 Task: Schedule a session for the inspirational book reading.
Action: Mouse moved to (68, 94)
Screenshot: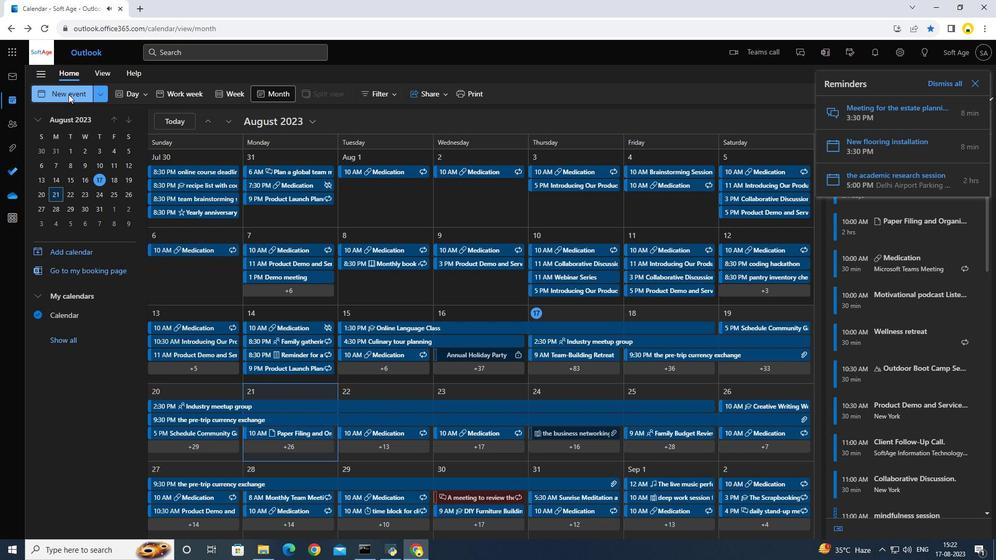
Action: Mouse pressed left at (68, 94)
Screenshot: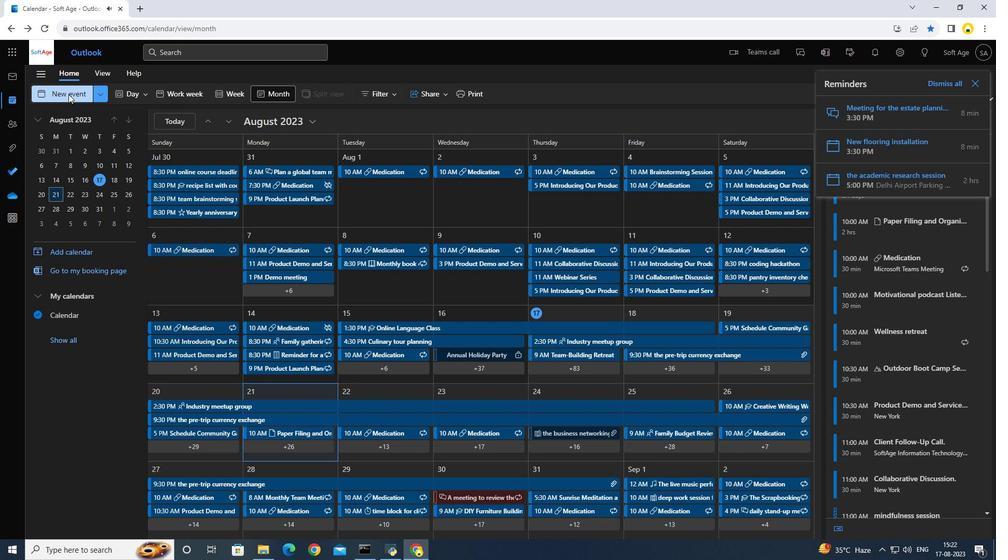 
Action: Mouse moved to (368, 165)
Screenshot: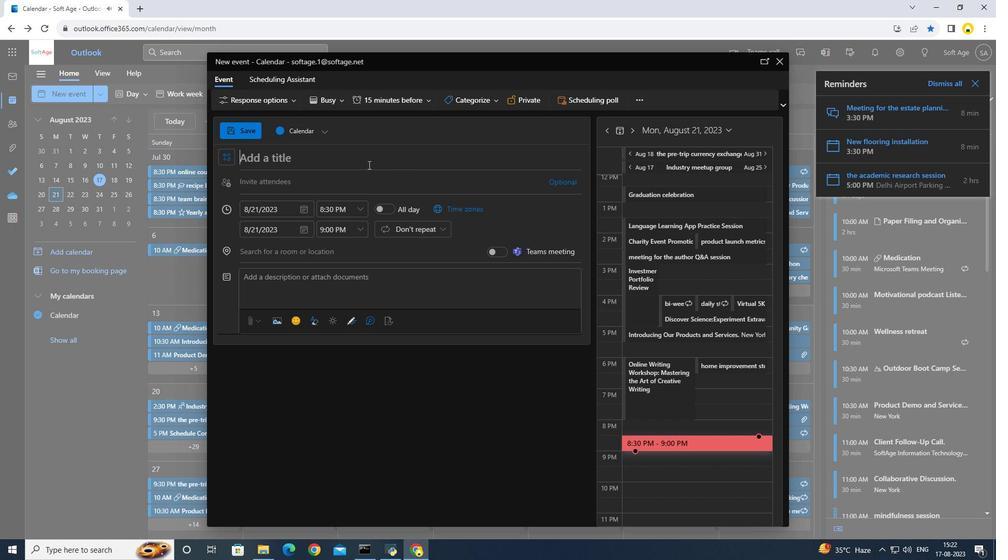
Action: Key pressed <Key.caps_lock>I<Key.caps_lock>nspiar<Key.backspace><Key.backspace>t<Key.backspace>rationl<Key.backspace>al<Key.space><Key.caps_lock>B<Key.caps_lock>ook<Key.space><Key.caps_lock>R<Key.caps_lock>eading
Screenshot: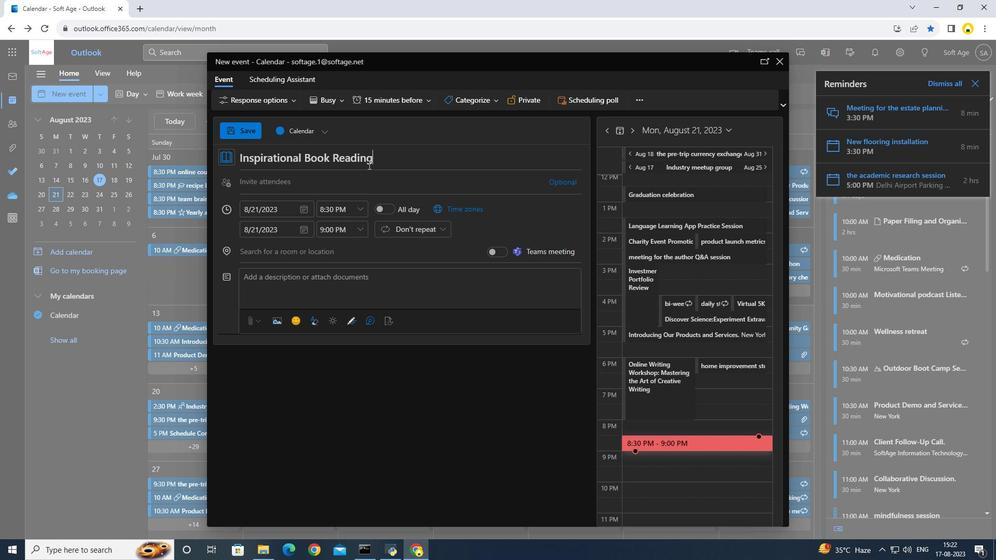 
Action: Mouse moved to (357, 209)
Screenshot: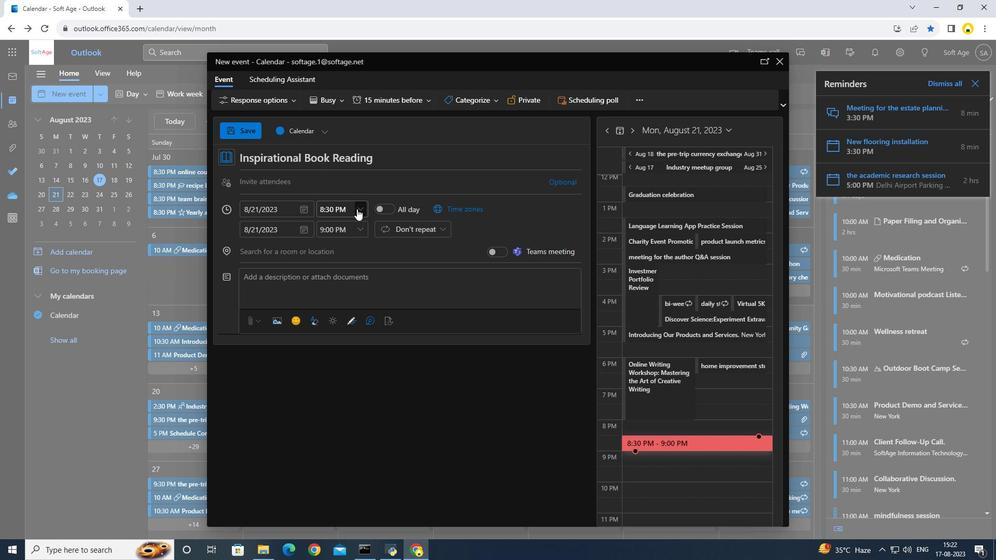 
Action: Mouse pressed left at (357, 209)
Screenshot: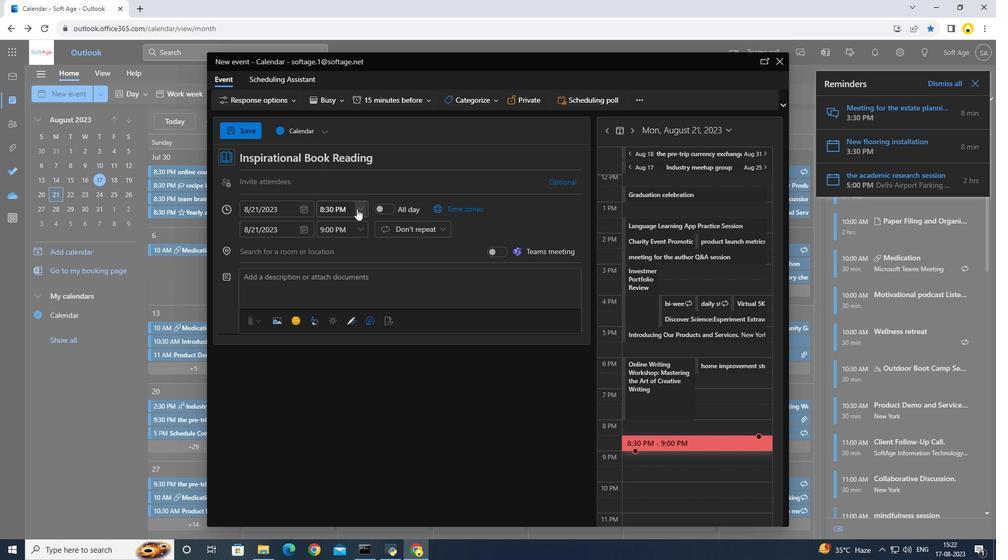 
Action: Mouse moved to (324, 261)
Screenshot: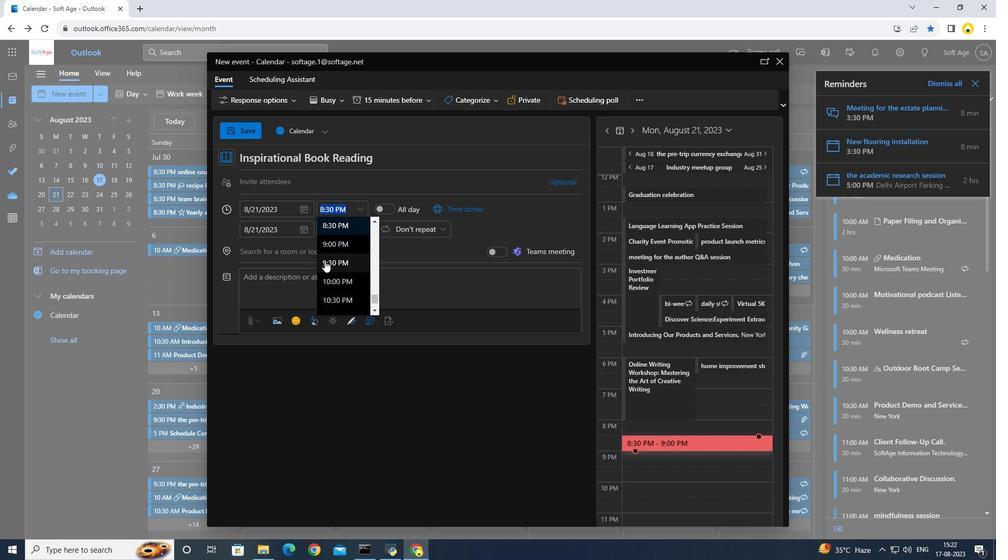 
Action: Mouse scrolled (324, 261) with delta (0, 0)
Screenshot: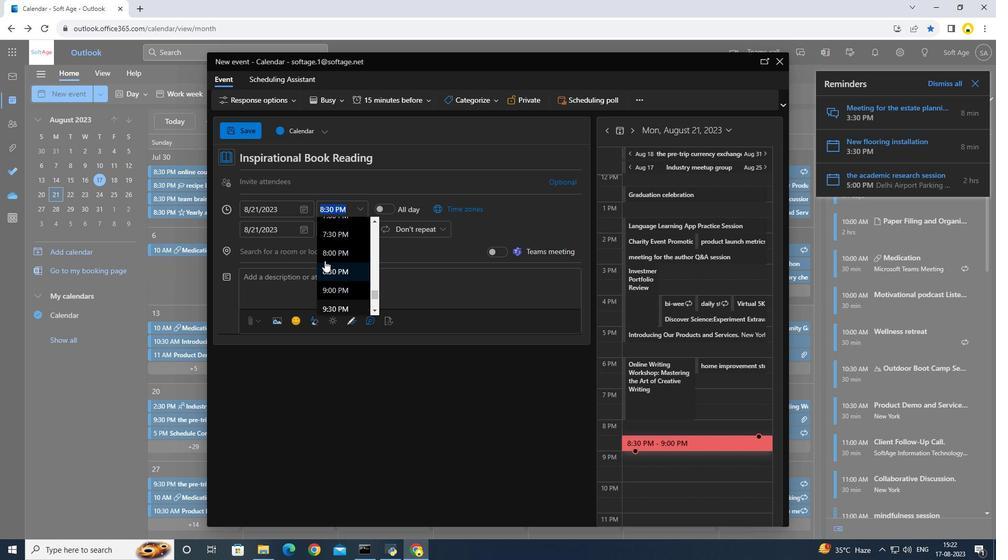 
Action: Mouse scrolled (324, 261) with delta (0, 0)
Screenshot: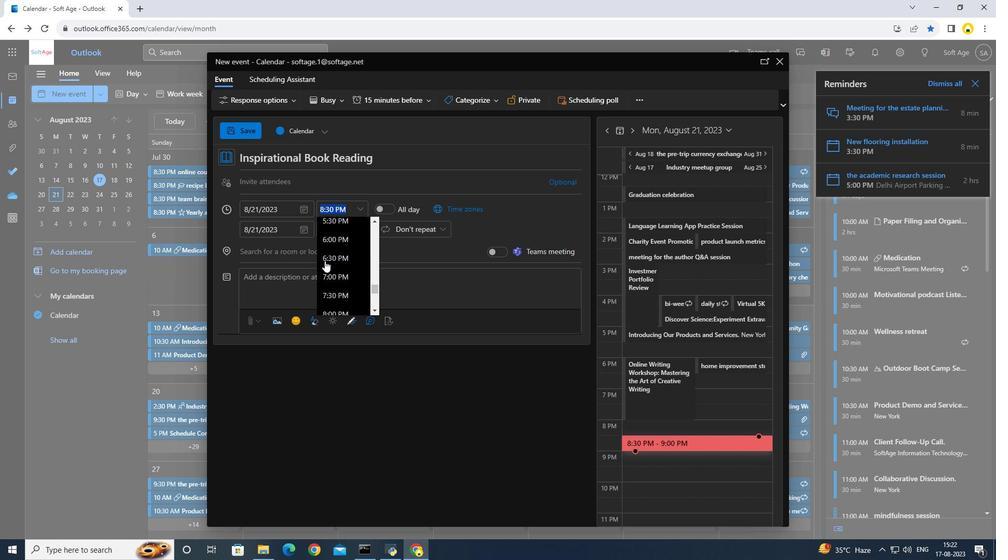 
Action: Mouse scrolled (324, 261) with delta (0, 0)
Screenshot: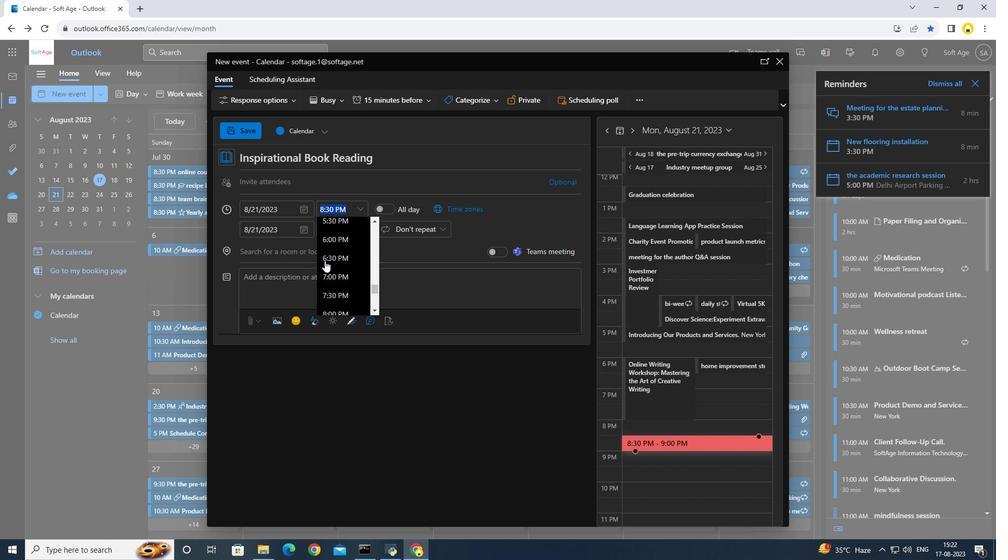 
Action: Mouse scrolled (324, 261) with delta (0, 0)
Screenshot: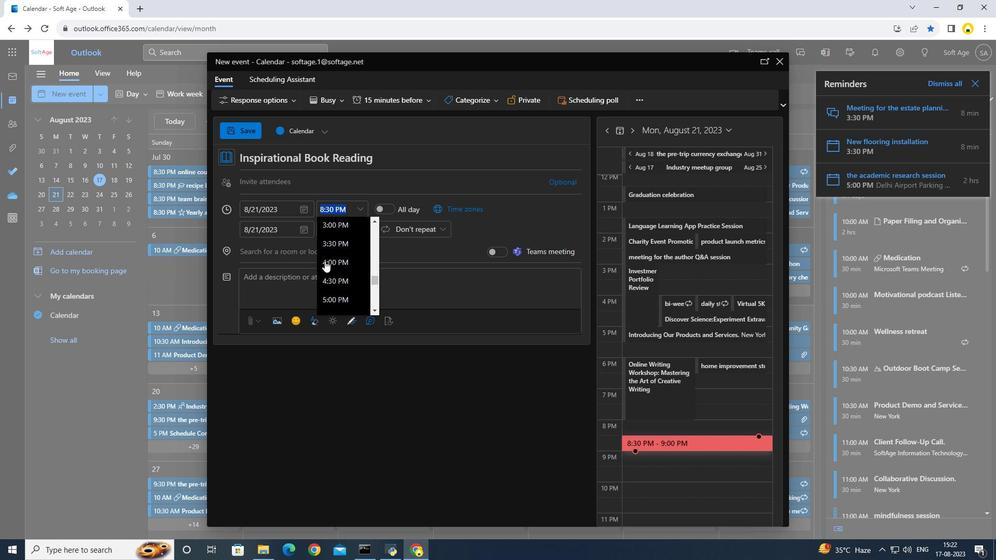 
Action: Mouse moved to (334, 247)
Screenshot: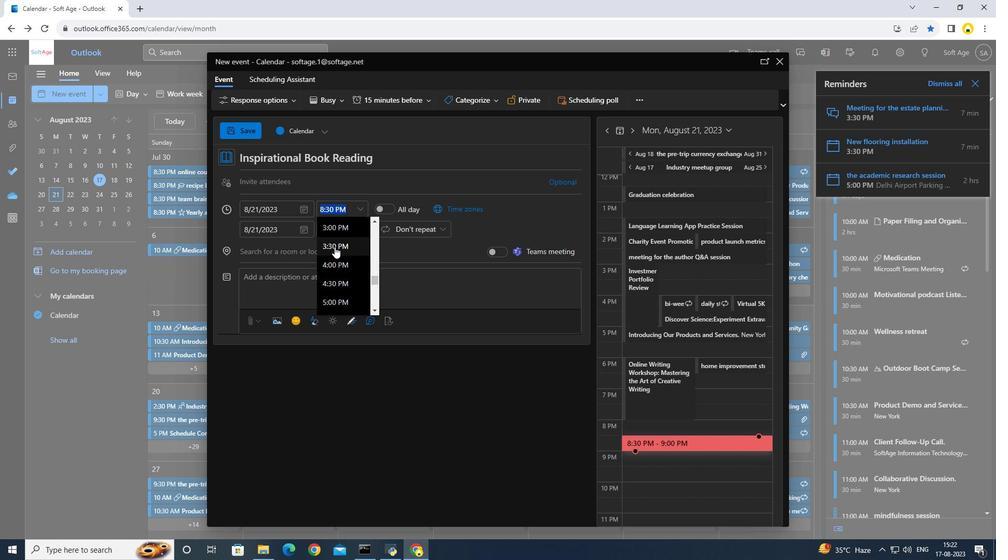 
Action: Mouse pressed left at (334, 247)
Screenshot: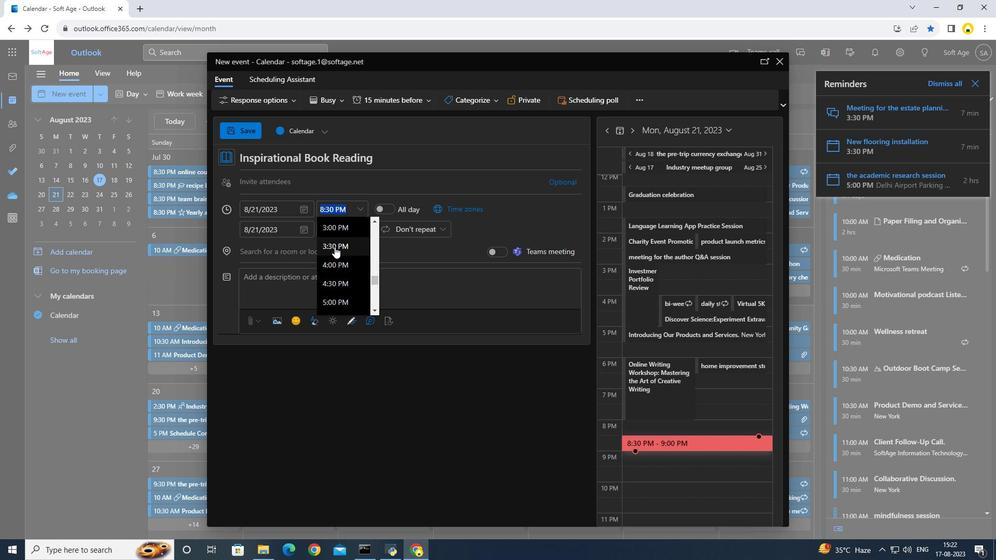 
Action: Mouse moved to (258, 132)
Screenshot: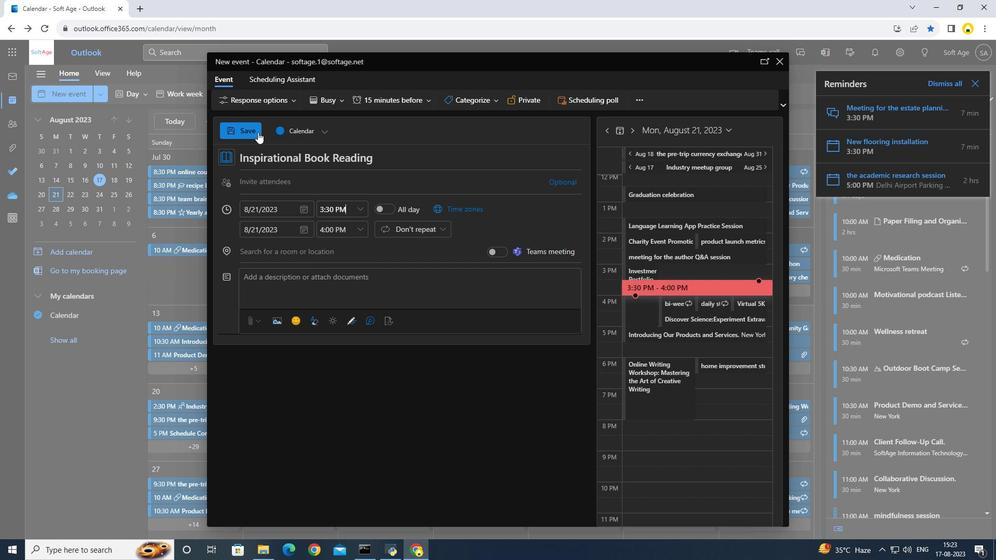 
Action: Mouse pressed left at (258, 132)
Screenshot: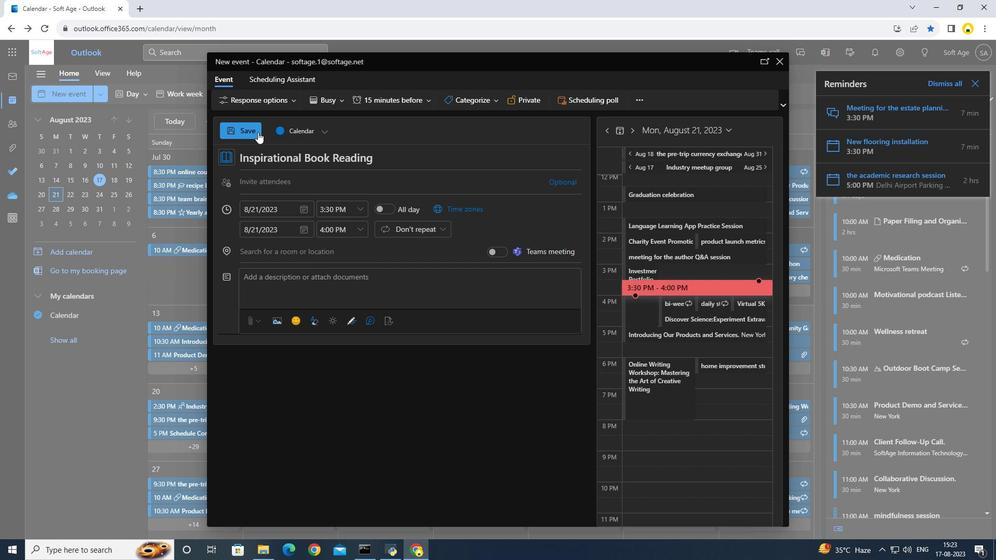 
